 Task: In the  document biography. Add the mentioned hyperlink after third sentence in main content 'in.pinterest.com' Insert the picture of  'John Krasinski' with name   John Krasinski.png  Change shape height to 2.4
Action: Mouse moved to (104, 25)
Screenshot: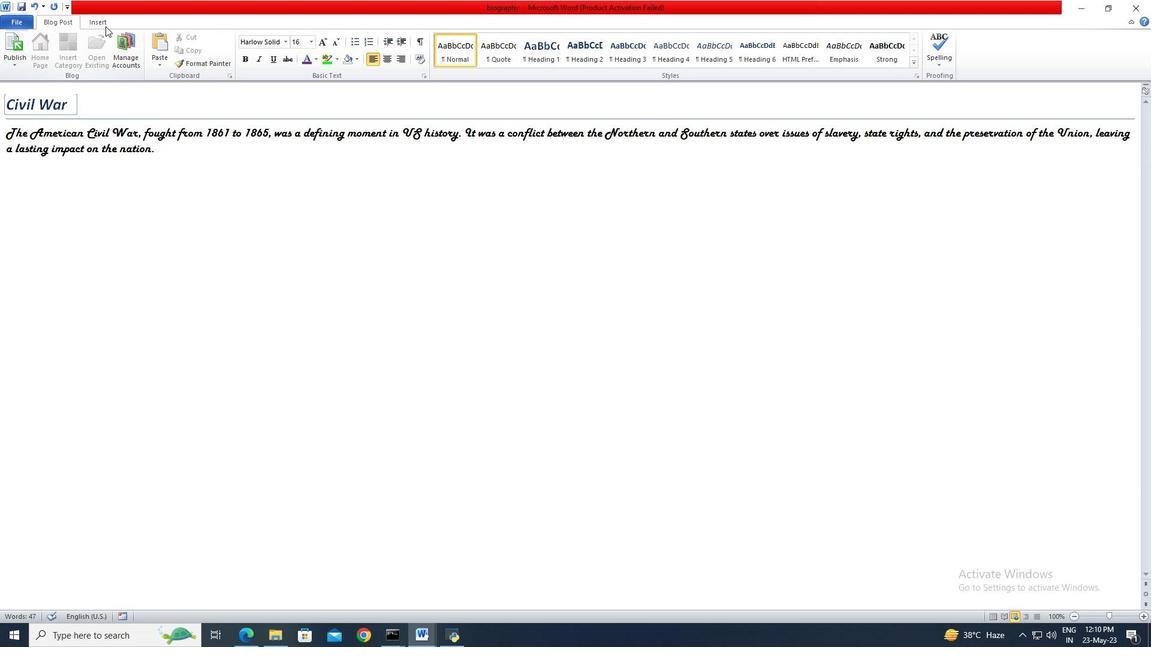 
Action: Mouse pressed left at (104, 25)
Screenshot: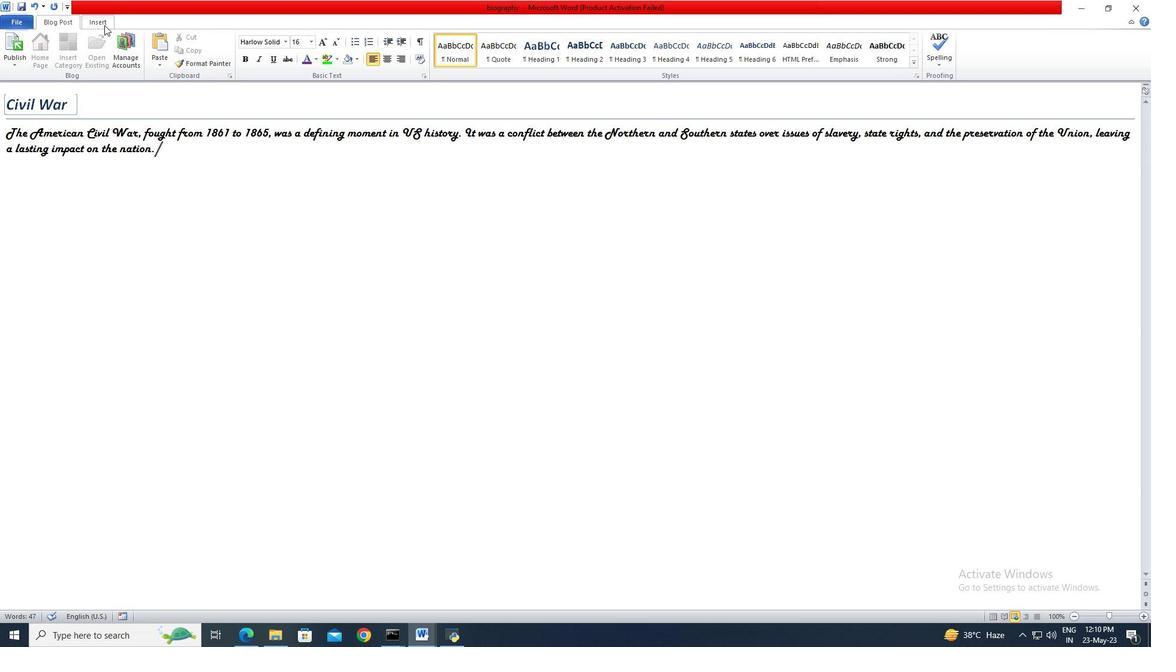
Action: Mouse moved to (217, 55)
Screenshot: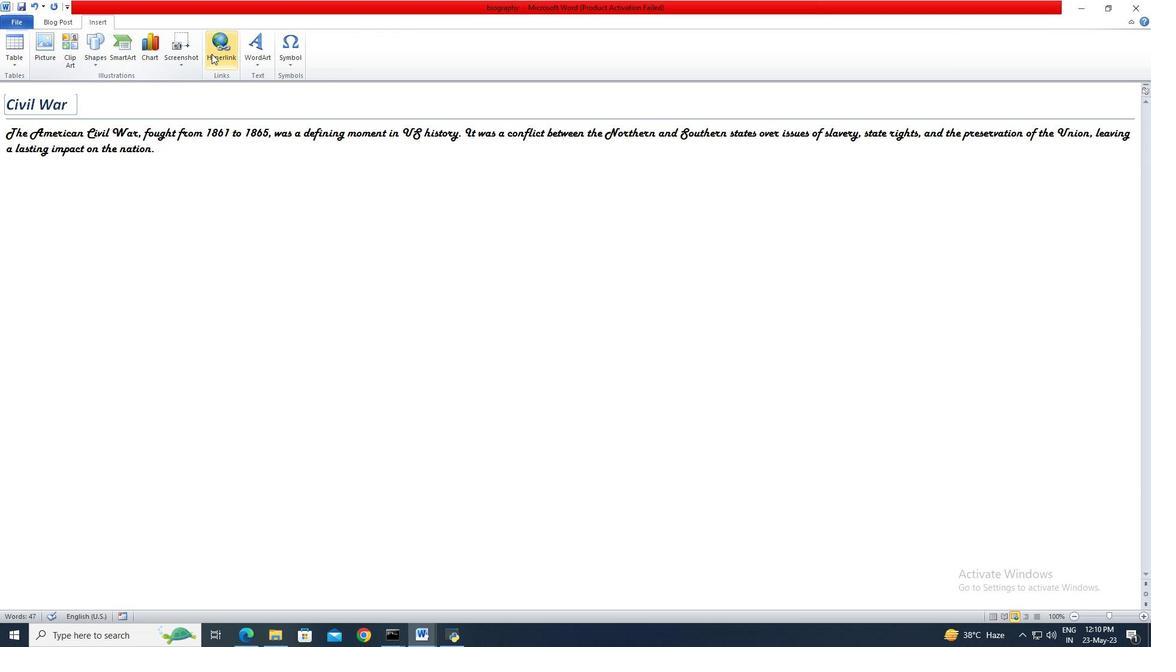 
Action: Mouse pressed left at (217, 55)
Screenshot: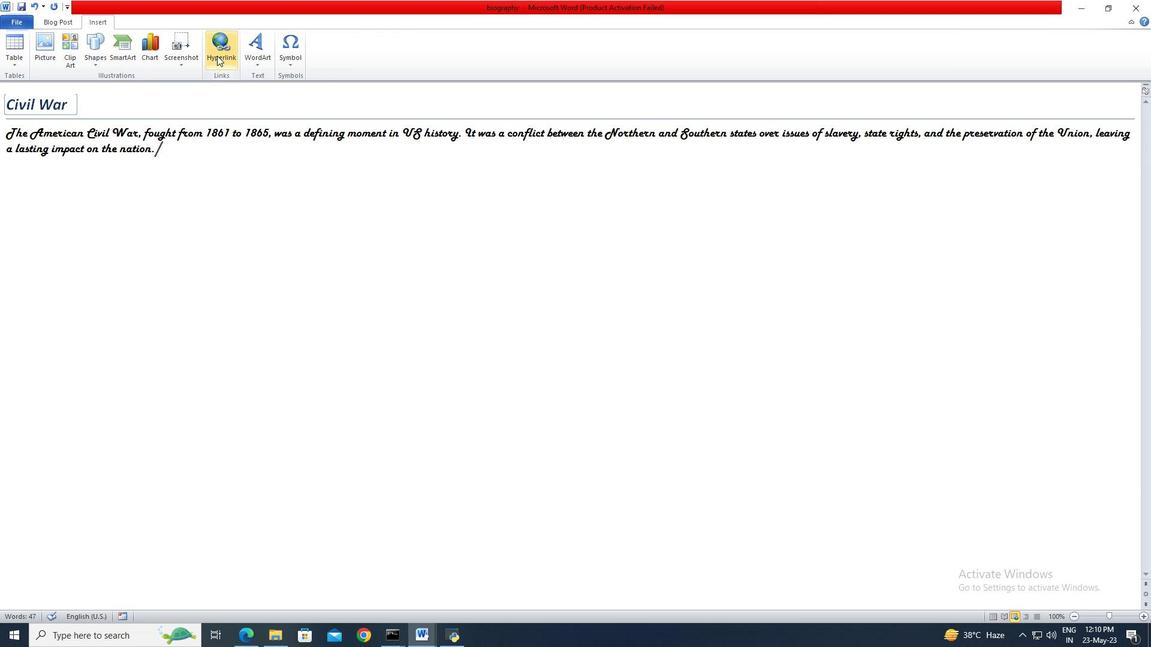 
Action: Mouse moved to (498, 365)
Screenshot: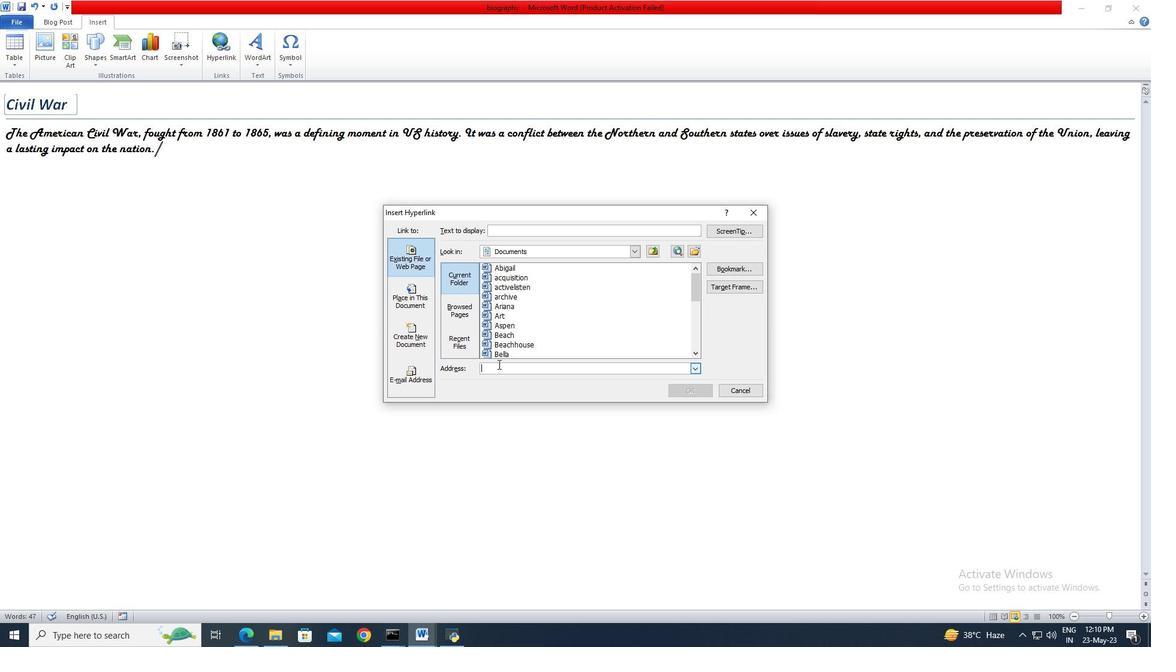 
Action: Mouse pressed left at (498, 365)
Screenshot: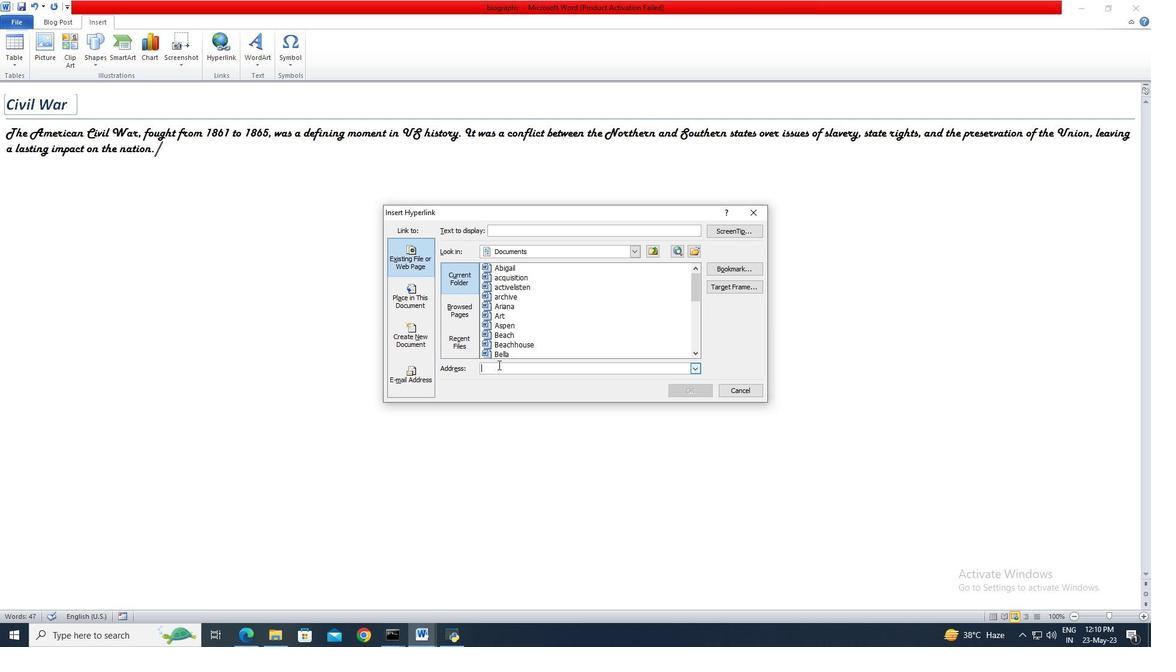 
Action: Key pressed in.pinterest.com
Screenshot: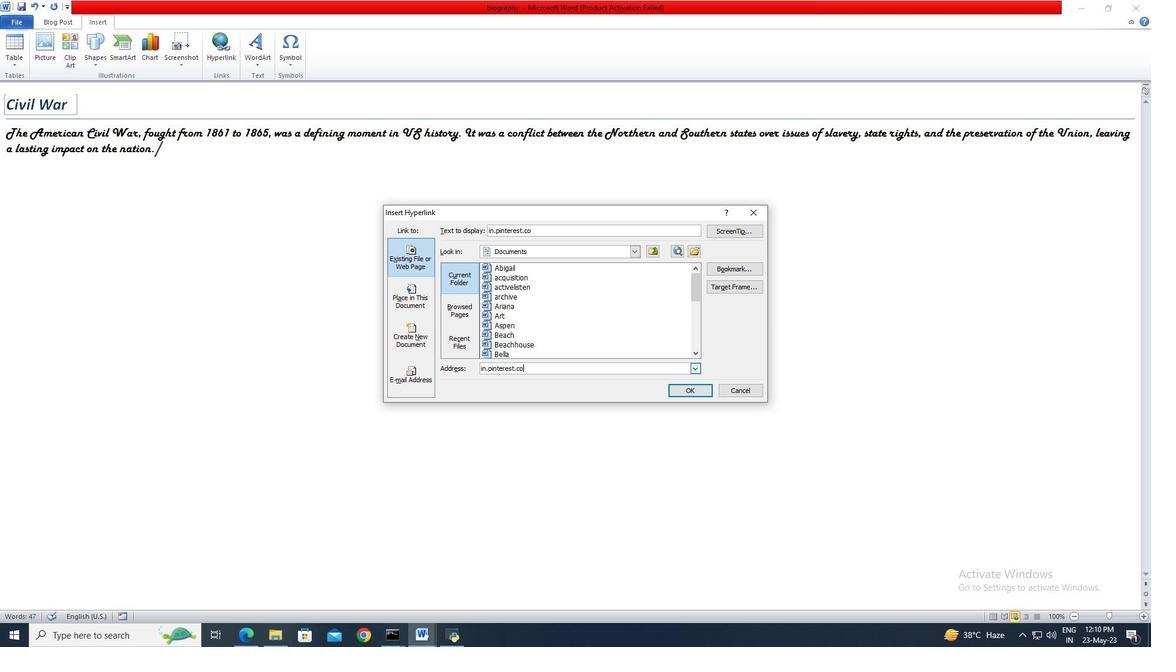 
Action: Mouse moved to (679, 394)
Screenshot: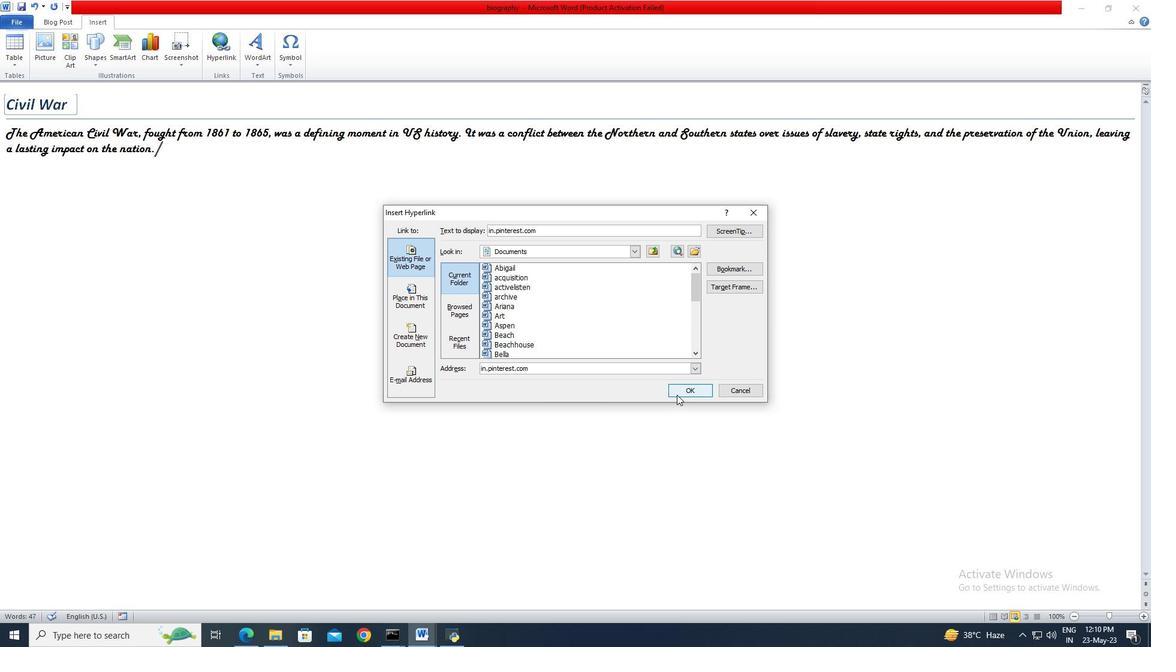 
Action: Mouse pressed left at (679, 394)
Screenshot: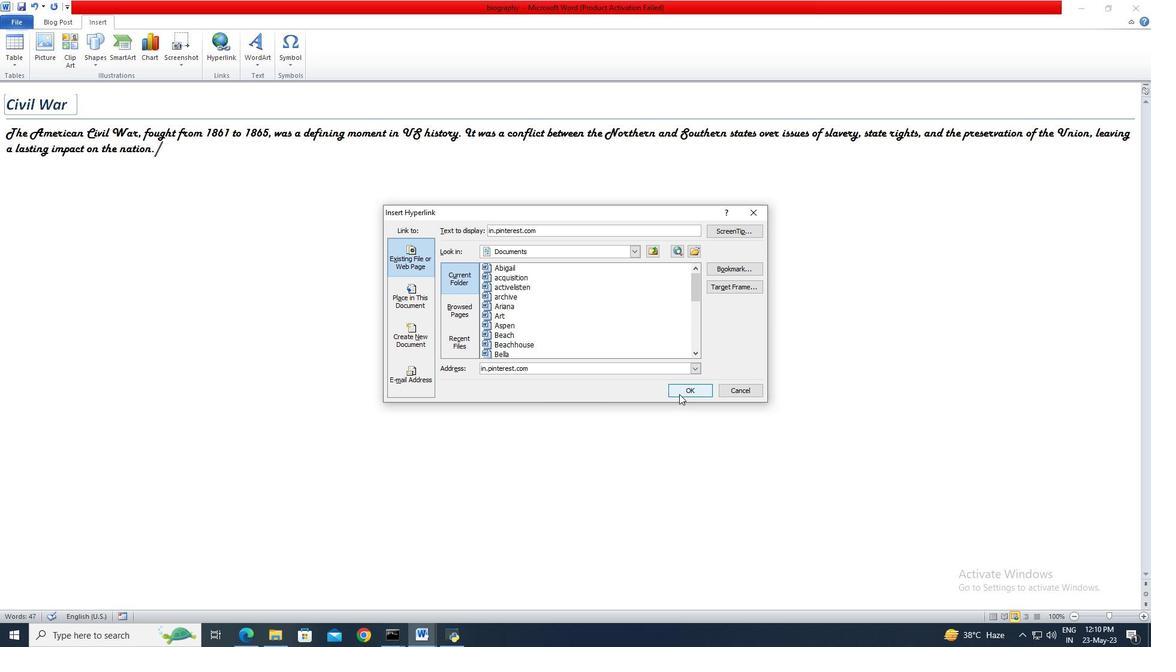 
Action: Mouse moved to (56, 63)
Screenshot: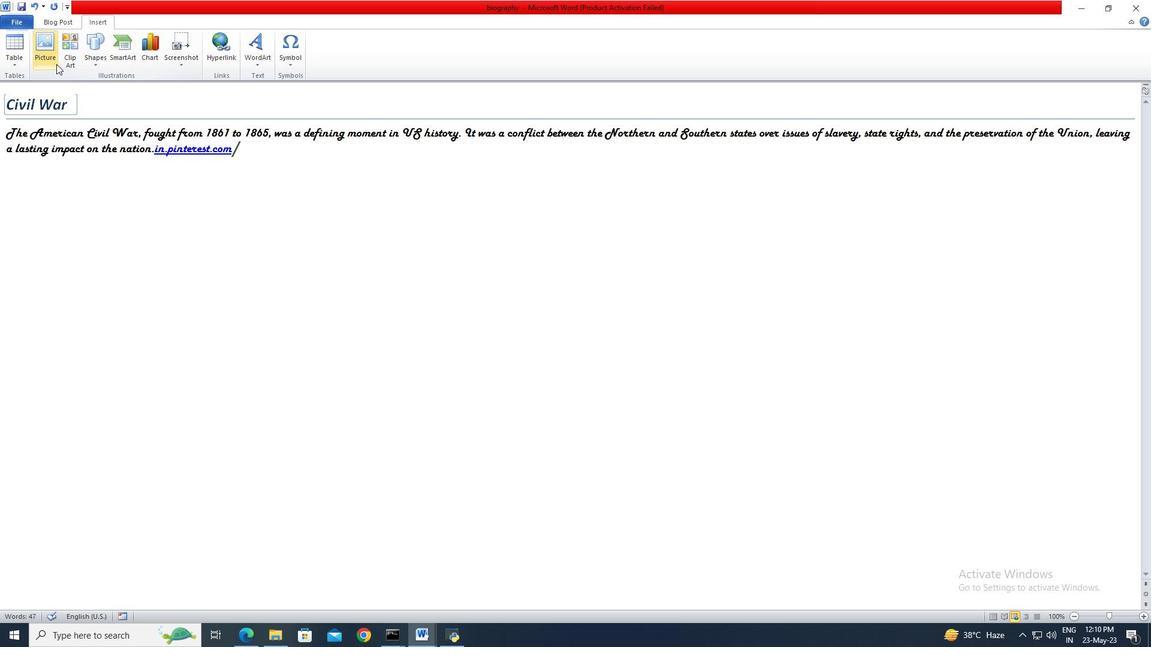 
Action: Mouse pressed left at (56, 63)
Screenshot: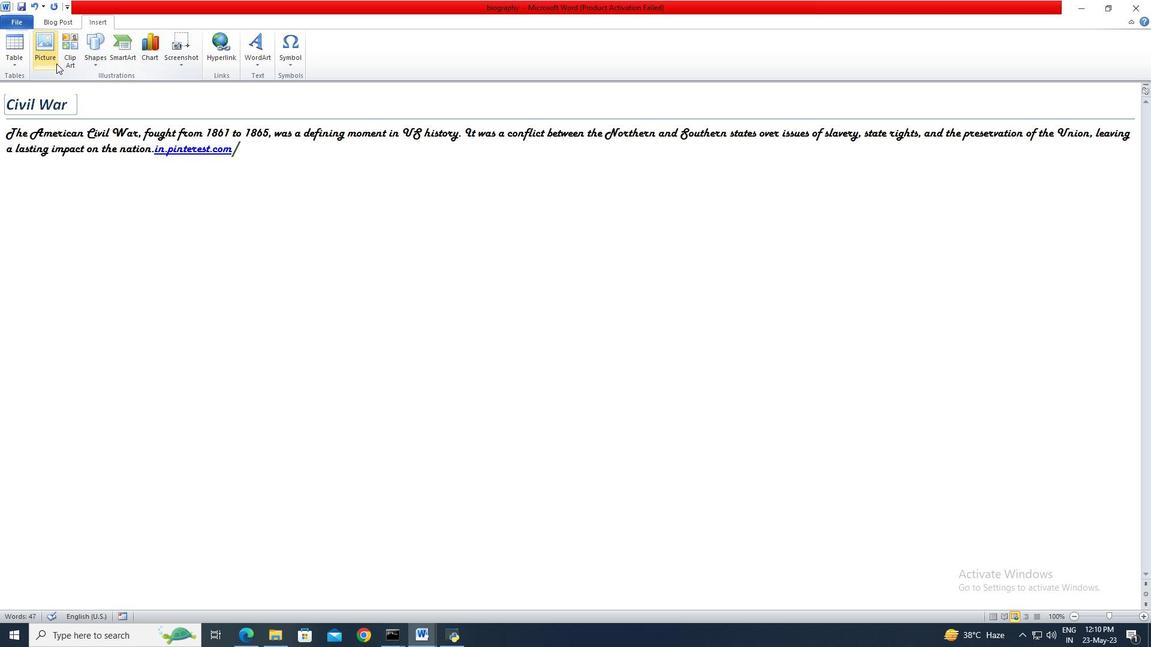 
Action: Mouse moved to (146, 100)
Screenshot: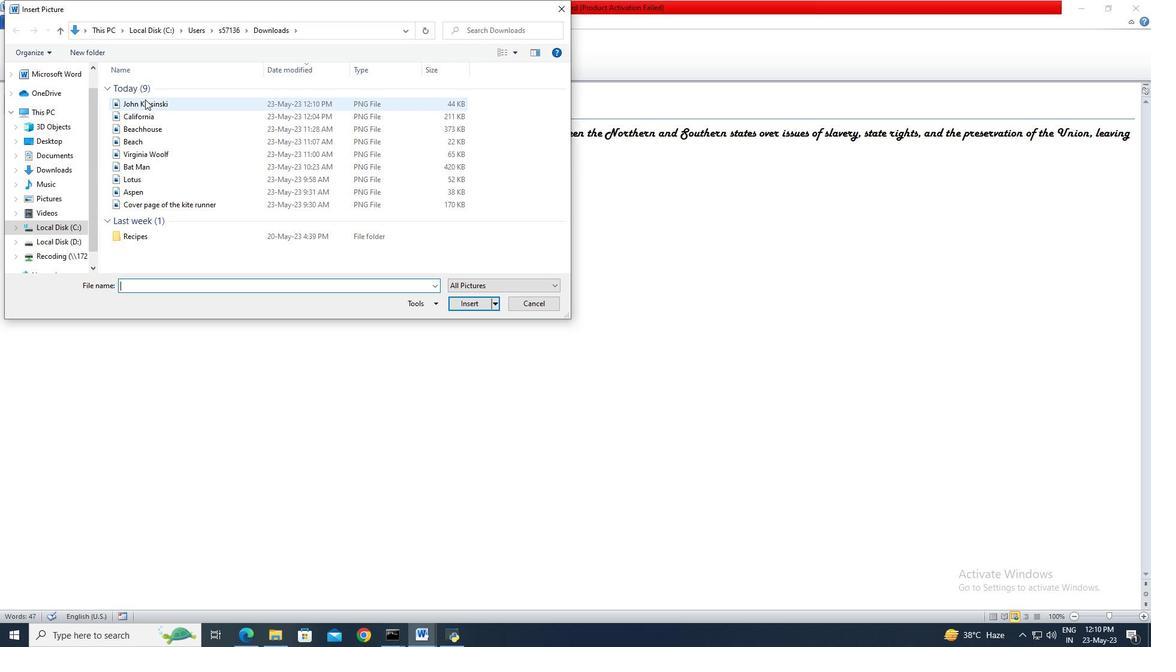 
Action: Mouse pressed left at (146, 100)
Screenshot: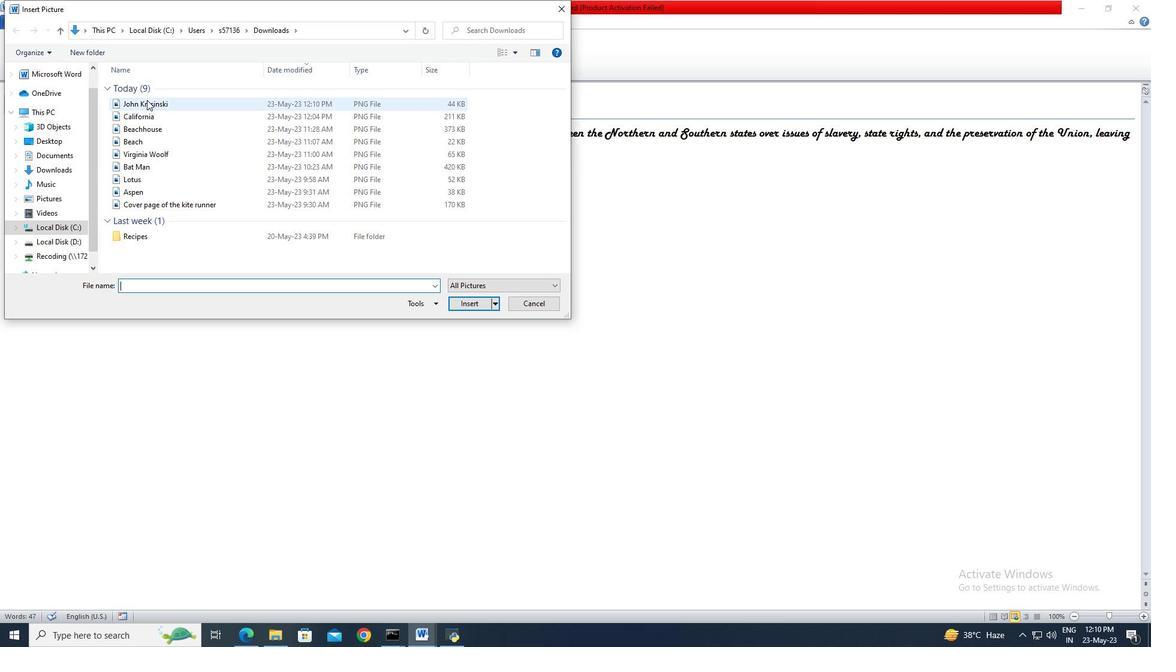 
Action: Mouse moved to (463, 308)
Screenshot: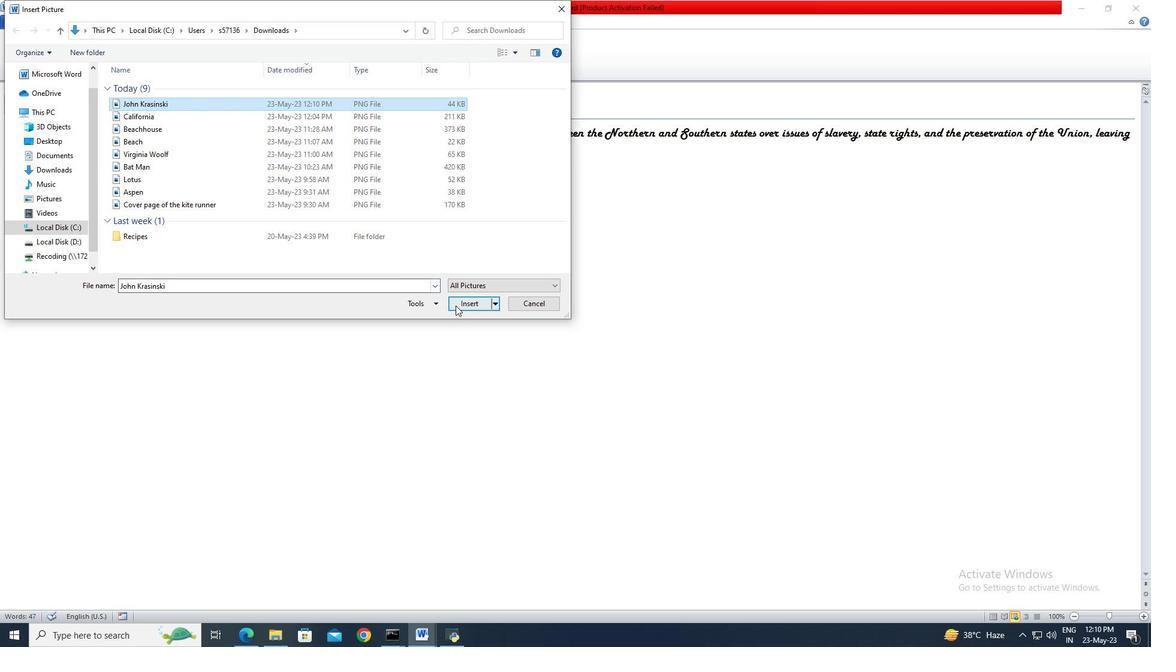 
Action: Mouse pressed left at (463, 308)
Screenshot: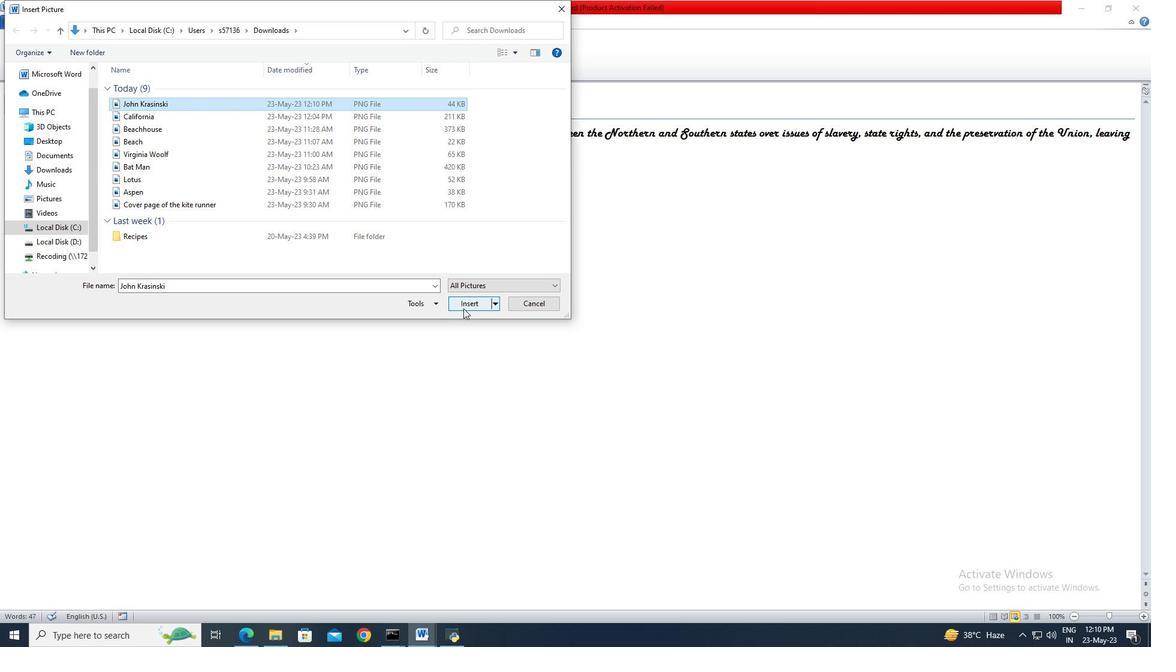 
Action: Mouse moved to (1124, 46)
Screenshot: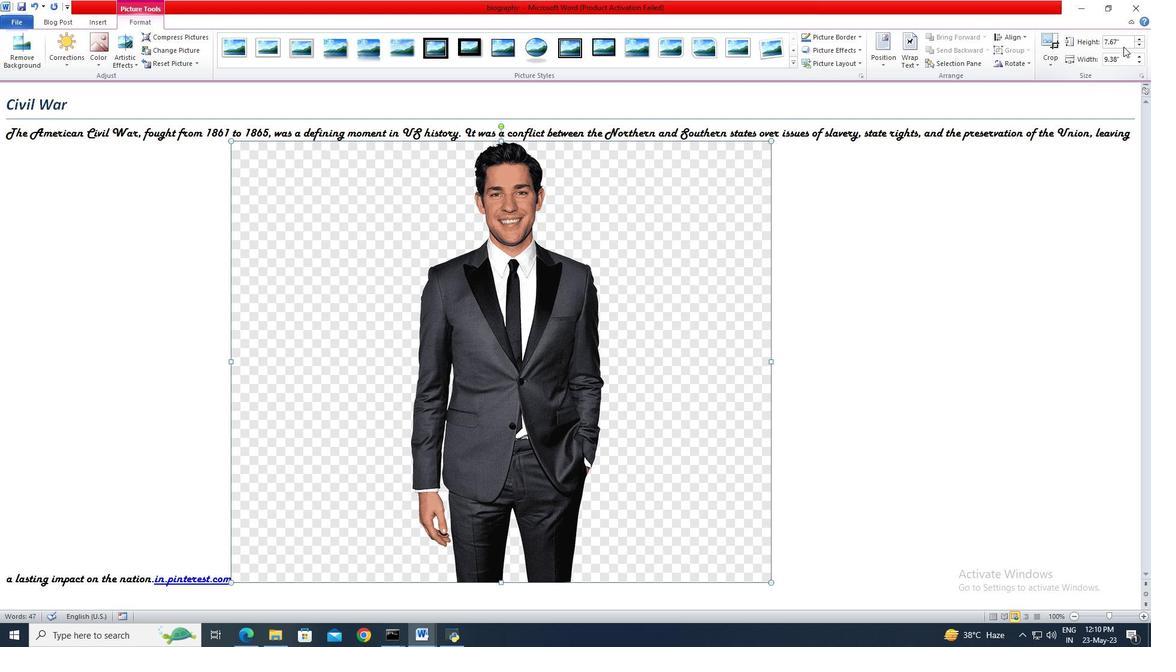 
Action: Mouse pressed left at (1124, 46)
Screenshot: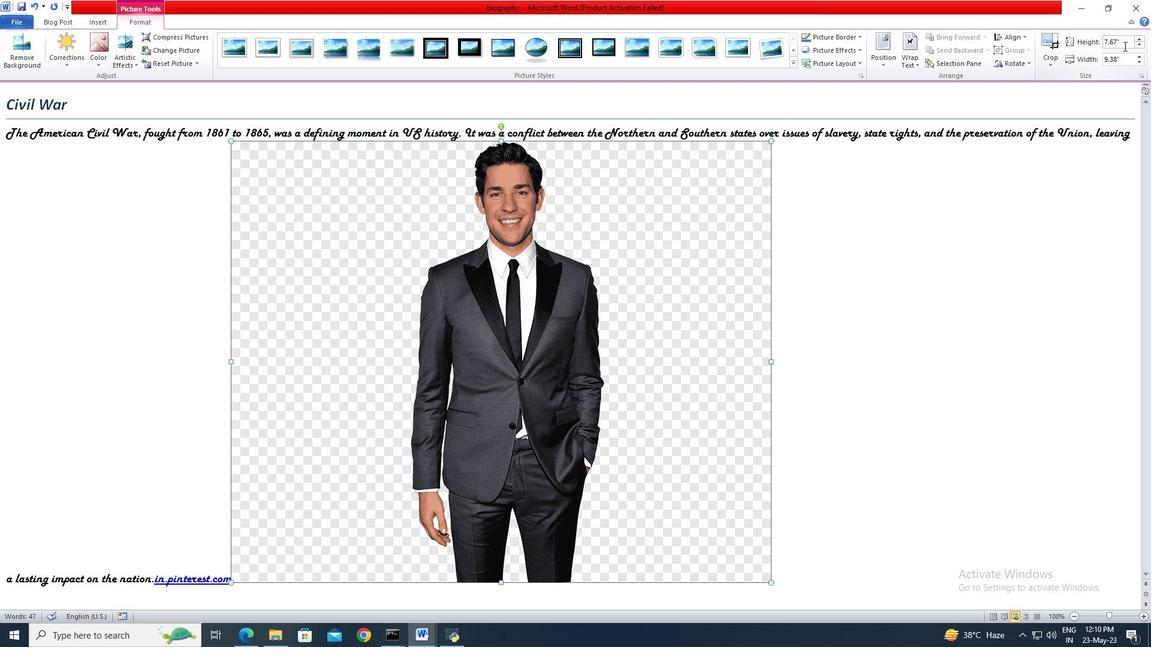 
Action: Mouse moved to (1115, 42)
Screenshot: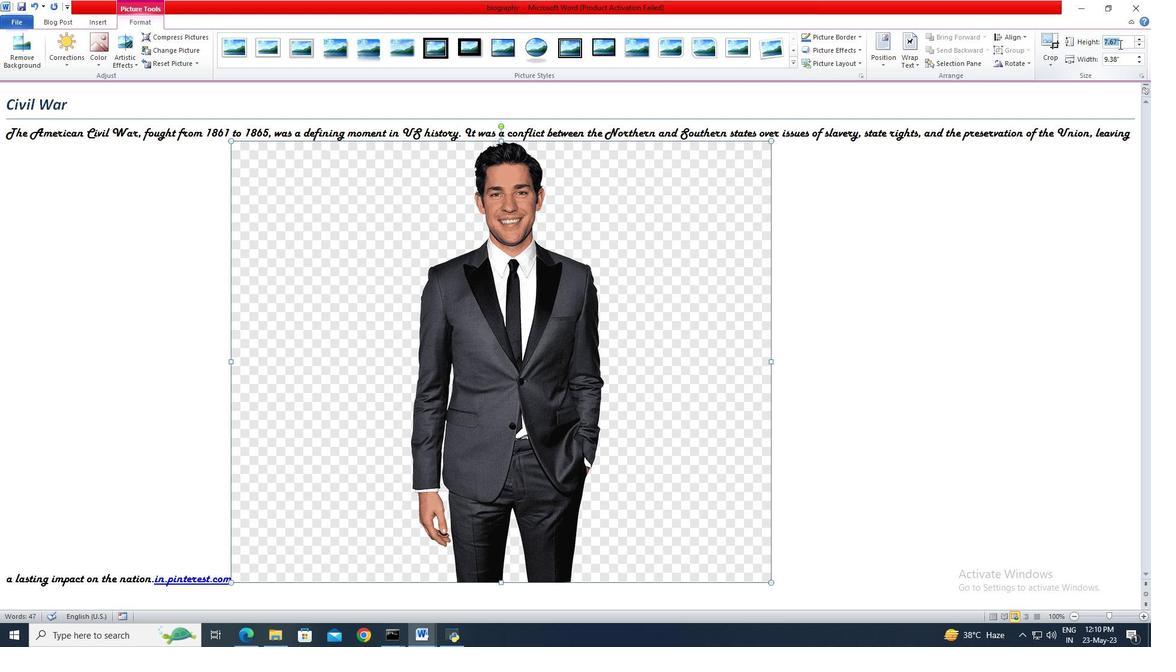 
Action: Key pressed 2.4<Key.enter>
Screenshot: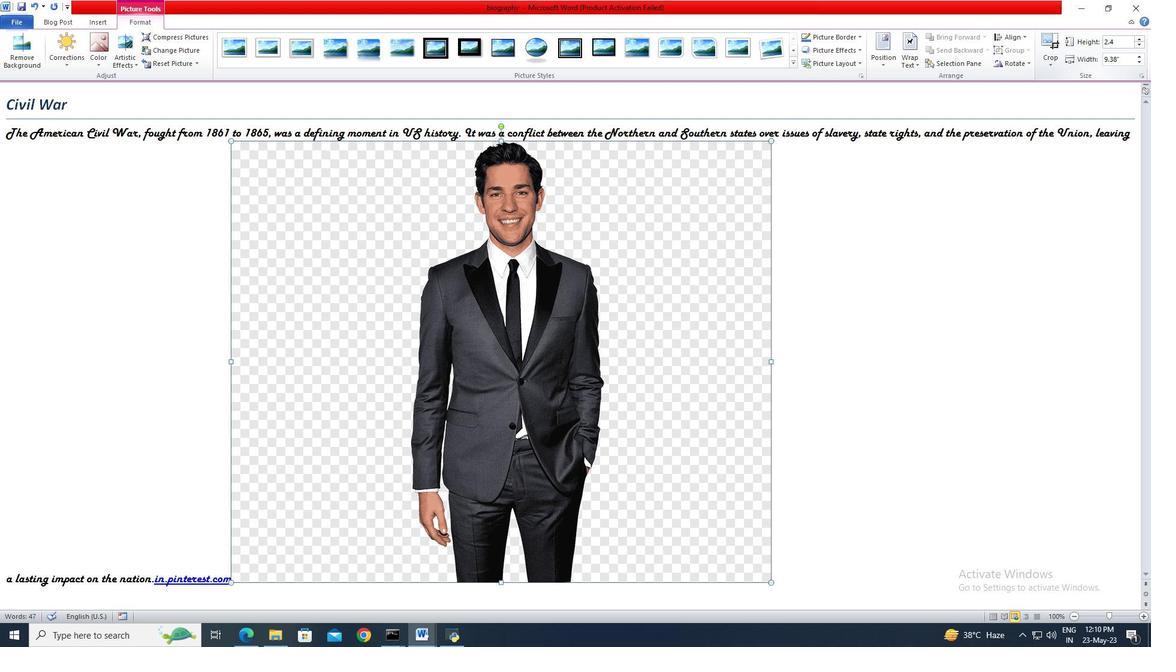
